 Task: Select and add the product "La Croix Passion Fruit" to cart from the store "Catering by Keto Bros Pizza".
Action: Mouse pressed left at (41, 71)
Screenshot: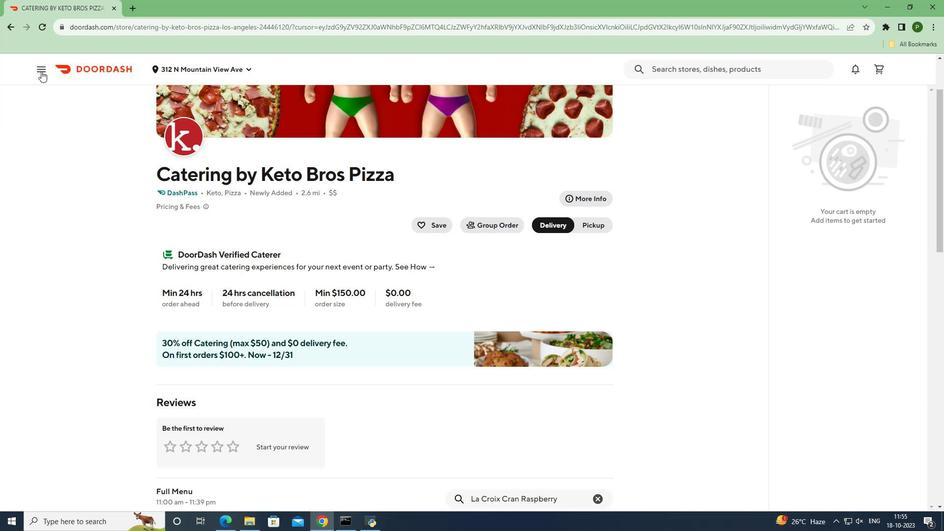 
Action: Mouse moved to (57, 142)
Screenshot: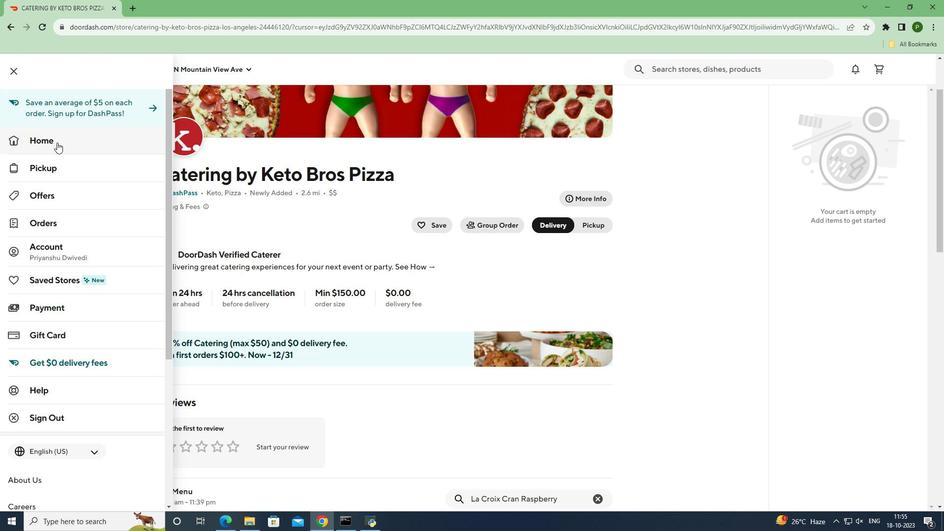 
Action: Mouse pressed left at (57, 142)
Screenshot: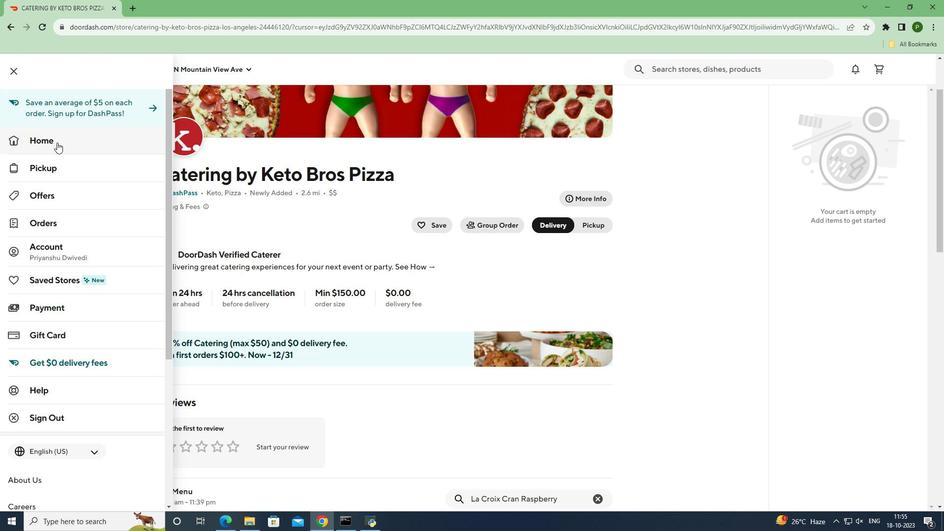 
Action: Mouse moved to (757, 107)
Screenshot: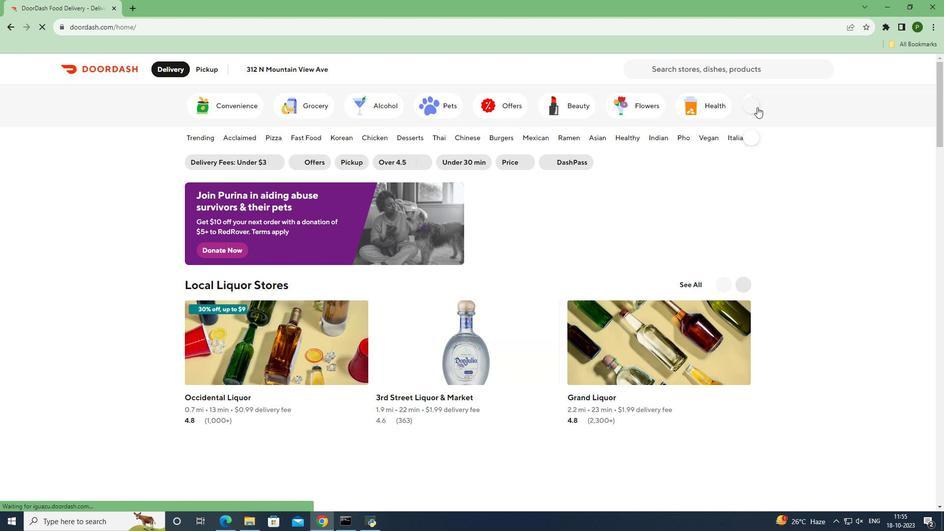 
Action: Mouse pressed left at (757, 107)
Screenshot: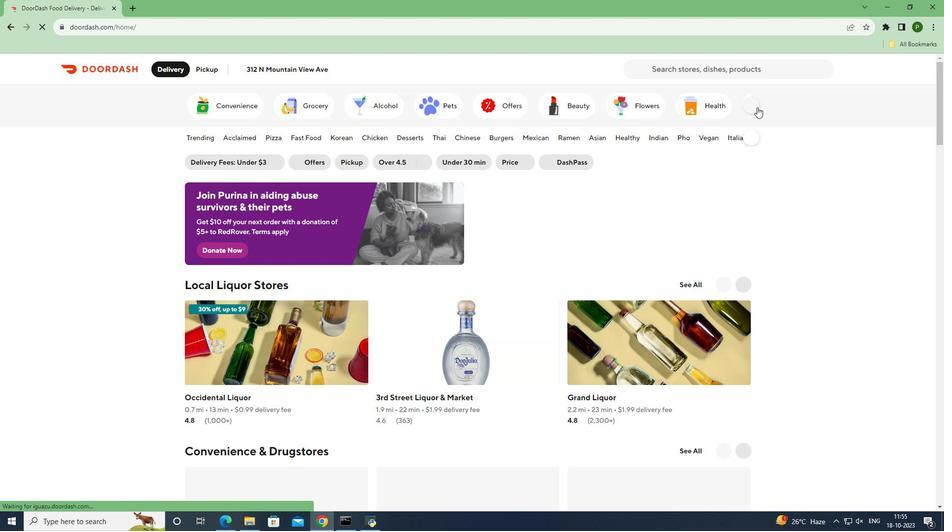 
Action: Mouse moved to (215, 107)
Screenshot: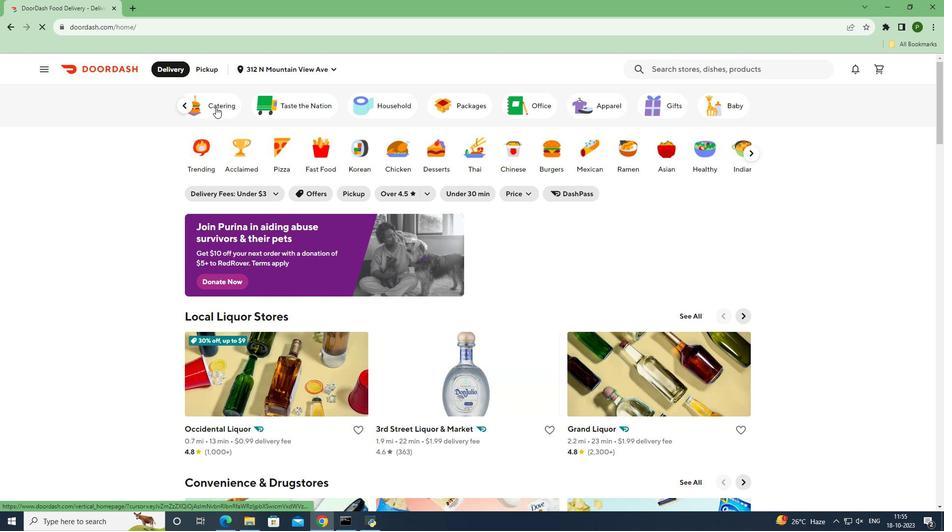 
Action: Mouse pressed left at (215, 107)
Screenshot: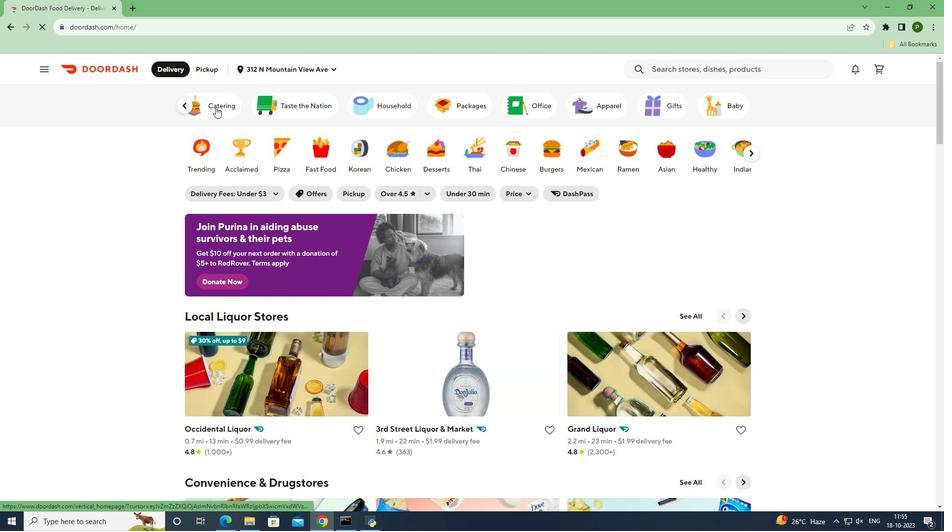 
Action: Mouse moved to (611, 201)
Screenshot: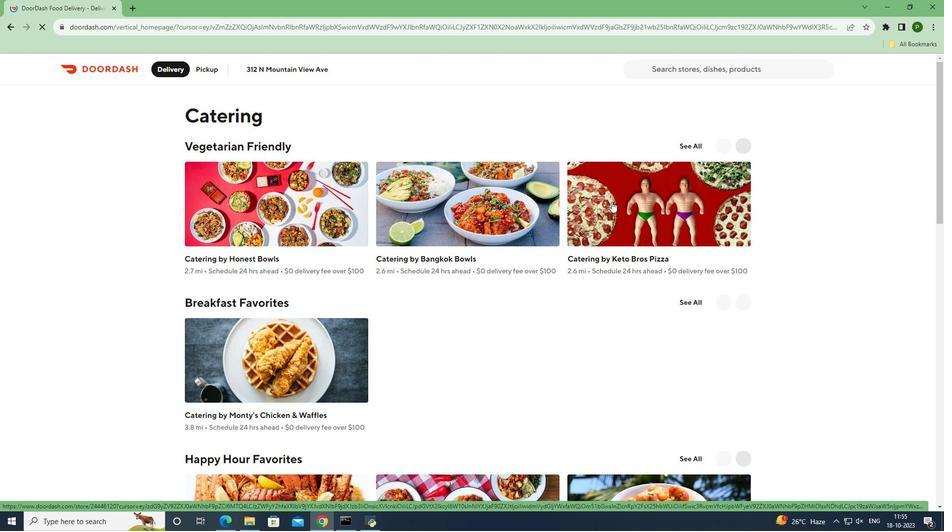 
Action: Mouse pressed left at (611, 201)
Screenshot: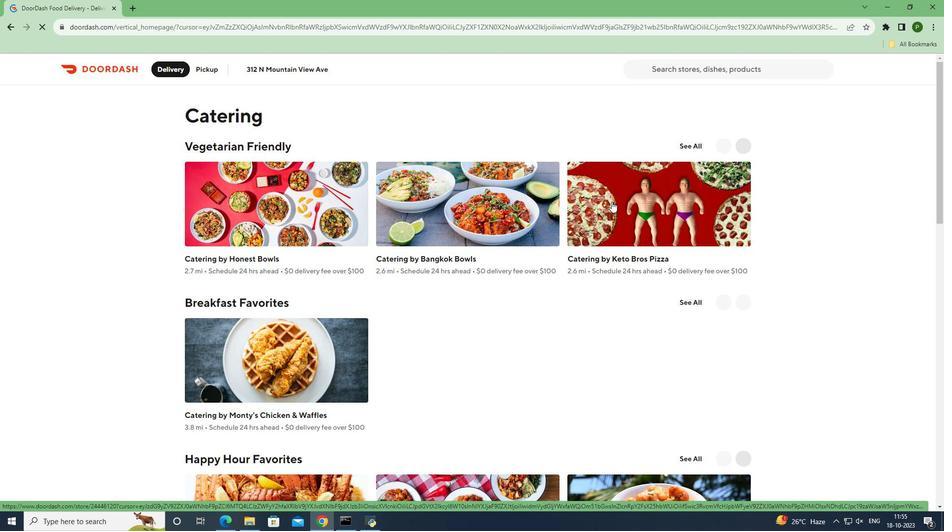 
Action: Mouse moved to (532, 295)
Screenshot: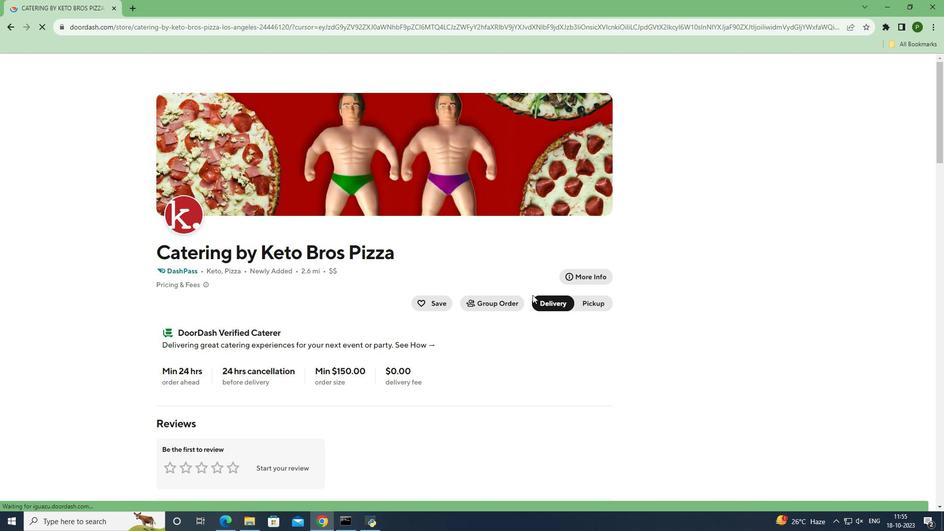 
Action: Mouse scrolled (532, 294) with delta (0, 0)
Screenshot: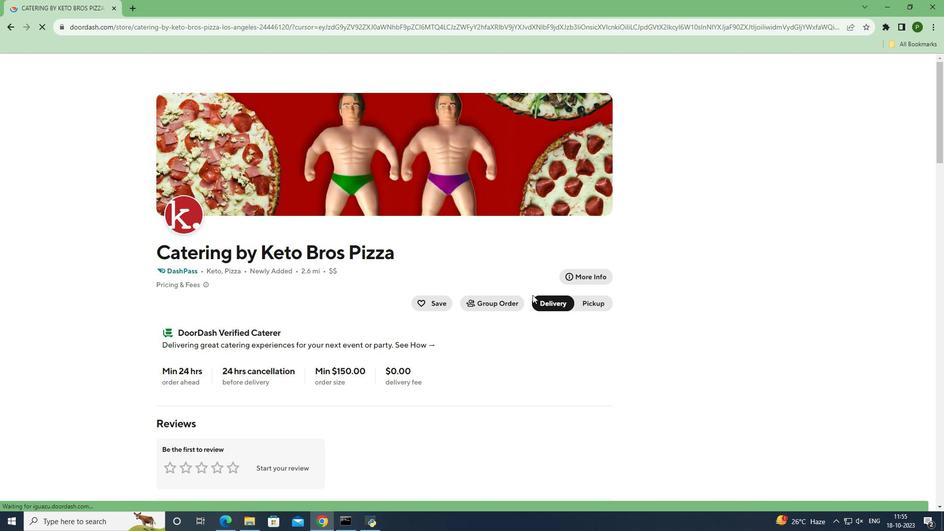 
Action: Mouse moved to (524, 296)
Screenshot: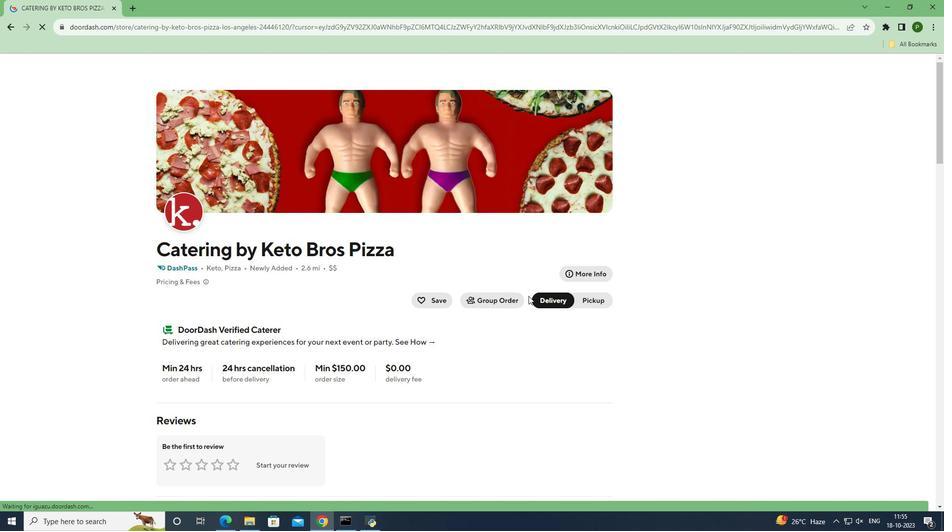 
Action: Mouse scrolled (524, 296) with delta (0, 0)
Screenshot: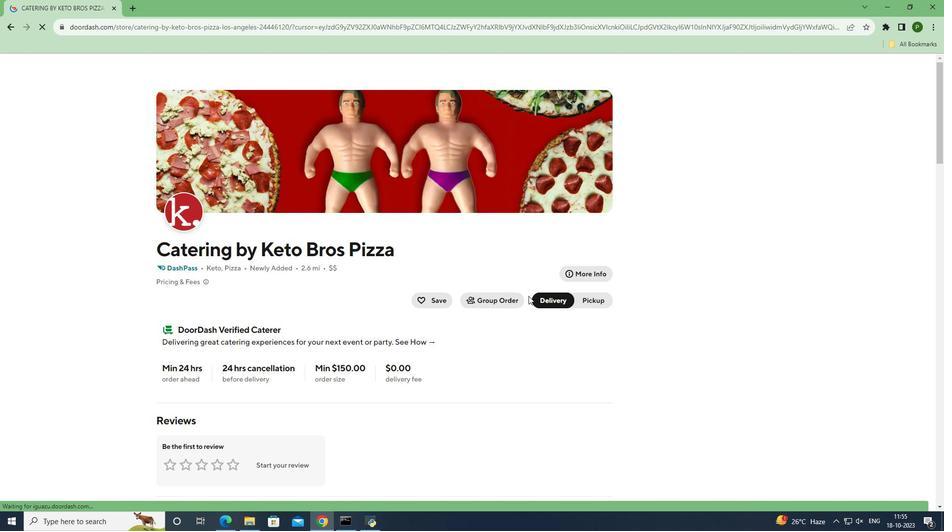 
Action: Mouse moved to (519, 296)
Screenshot: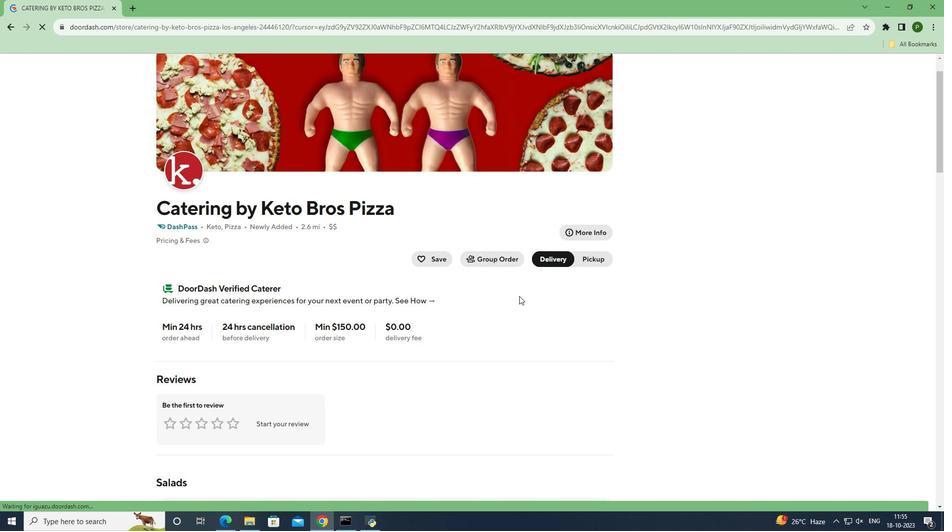 
Action: Mouse scrolled (519, 295) with delta (0, 0)
Screenshot: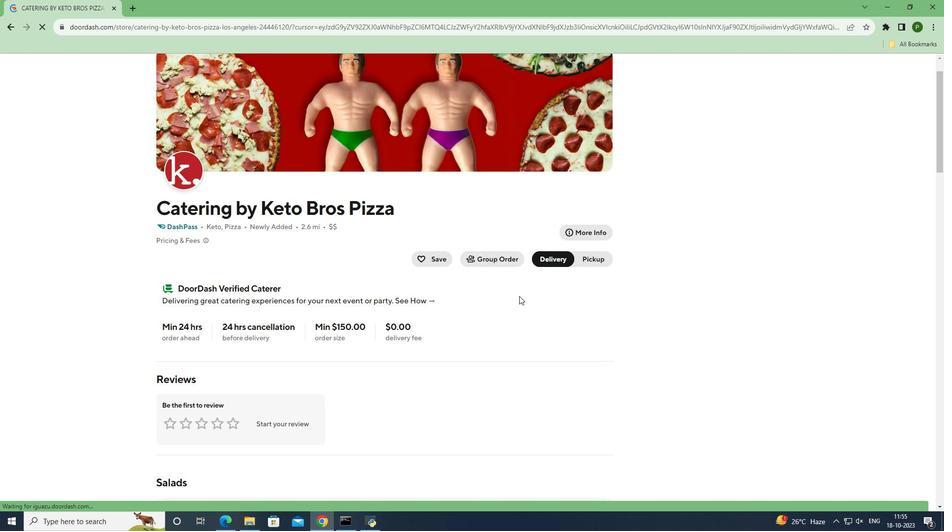 
Action: Mouse moved to (505, 286)
Screenshot: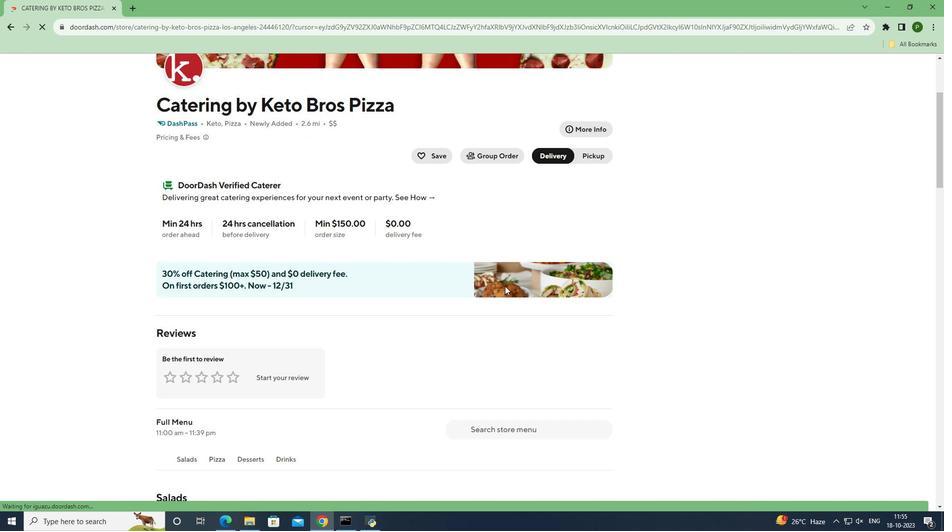 
Action: Mouse scrolled (505, 285) with delta (0, 0)
Screenshot: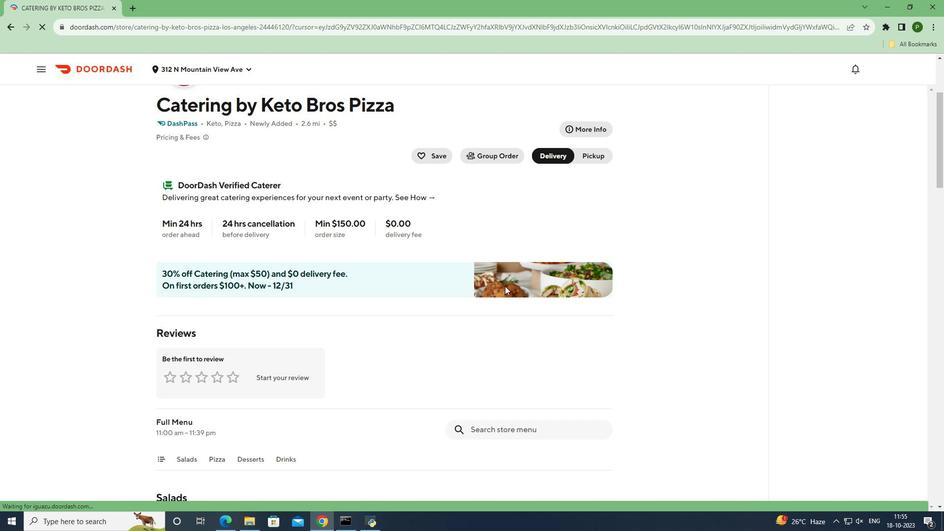 
Action: Mouse scrolled (505, 285) with delta (0, 0)
Screenshot: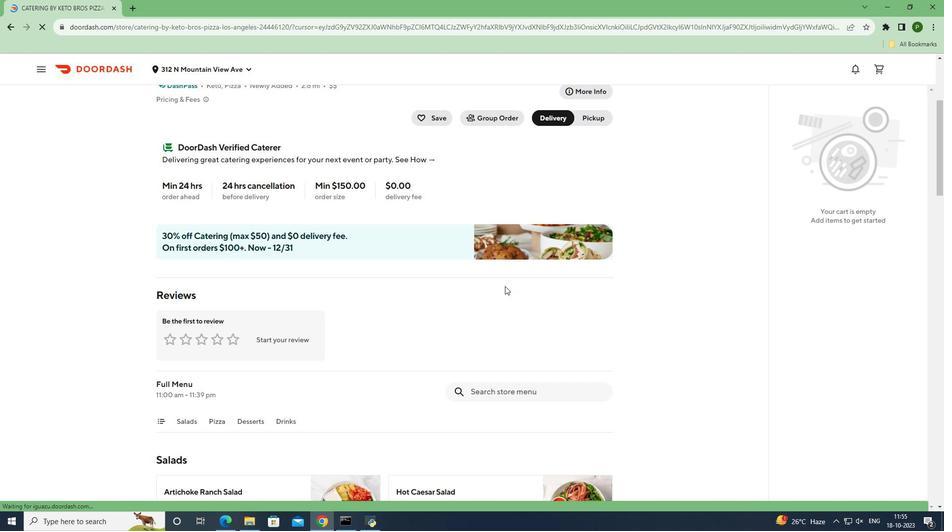 
Action: Mouse scrolled (505, 285) with delta (0, 0)
Screenshot: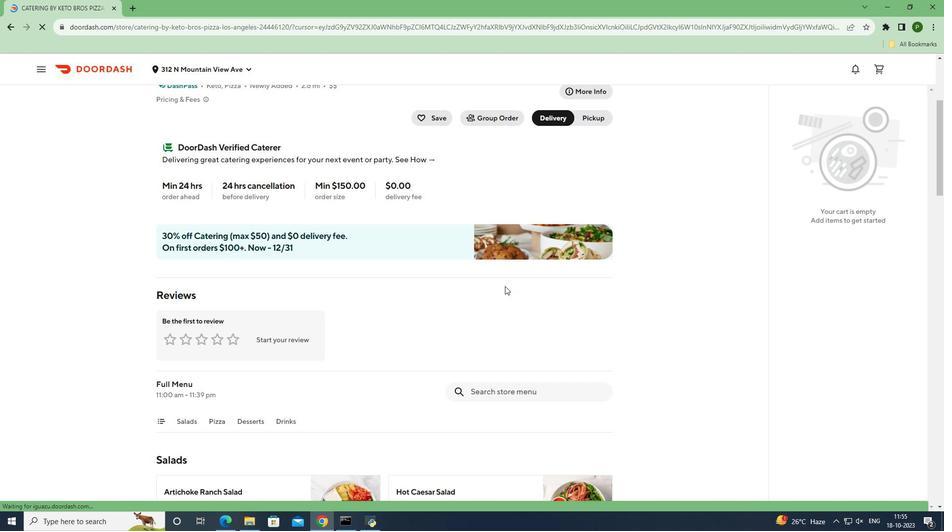 
Action: Mouse moved to (502, 284)
Screenshot: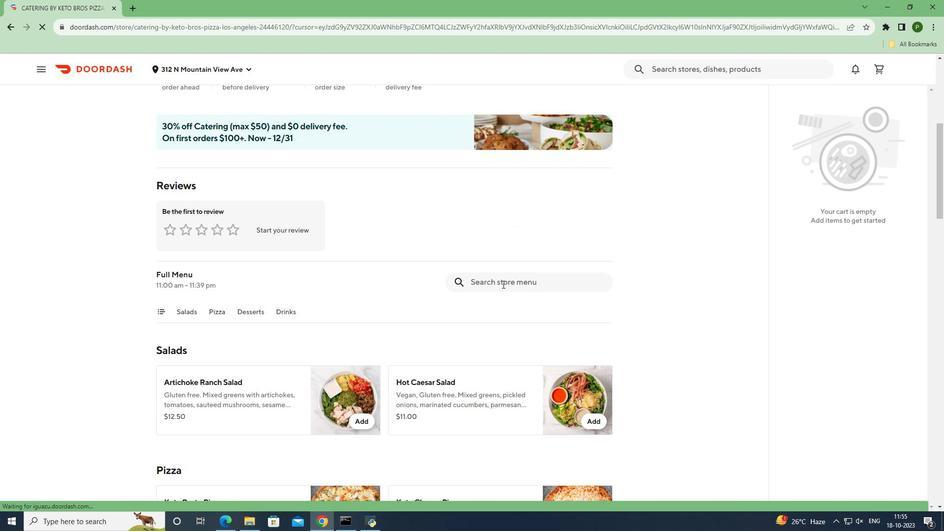 
Action: Mouse pressed left at (502, 284)
Screenshot: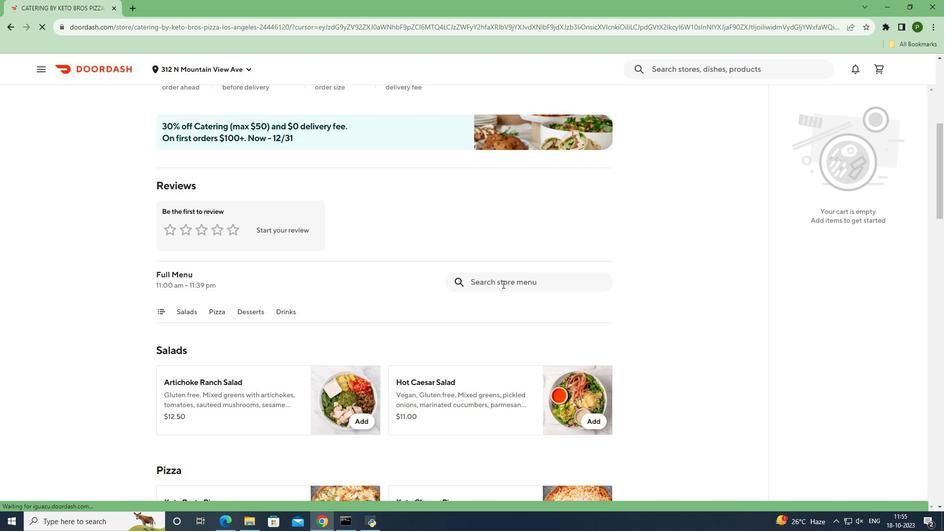 
Action: Key pressed <Key.caps_lock>L<Key.caps_lock>a<Key.space><Key.caps_lock>C<Key.caps_lock>roix<Key.space><Key.caps_lock>P<Key.caps_lock>assion<Key.space><Key.caps_lock>F<Key.caps_lock>ruit<Key.enter>
Screenshot: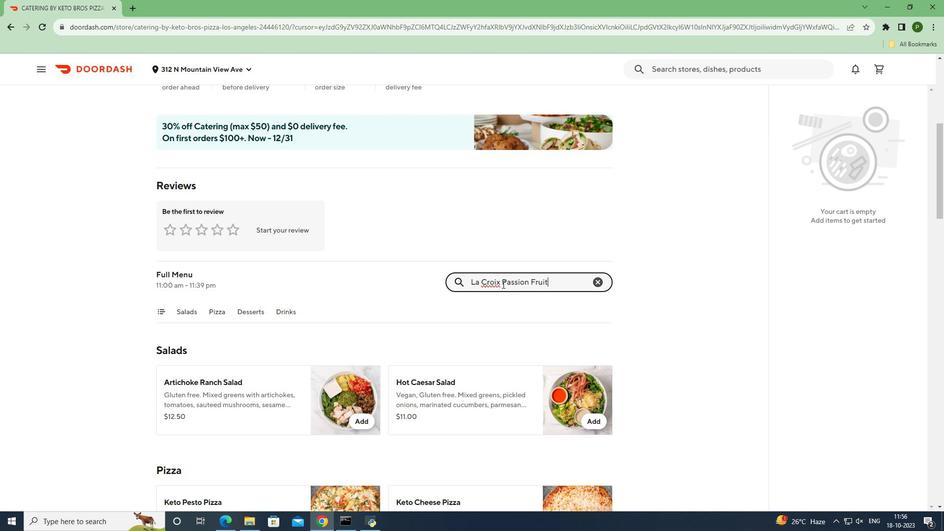 
Action: Mouse moved to (353, 271)
Screenshot: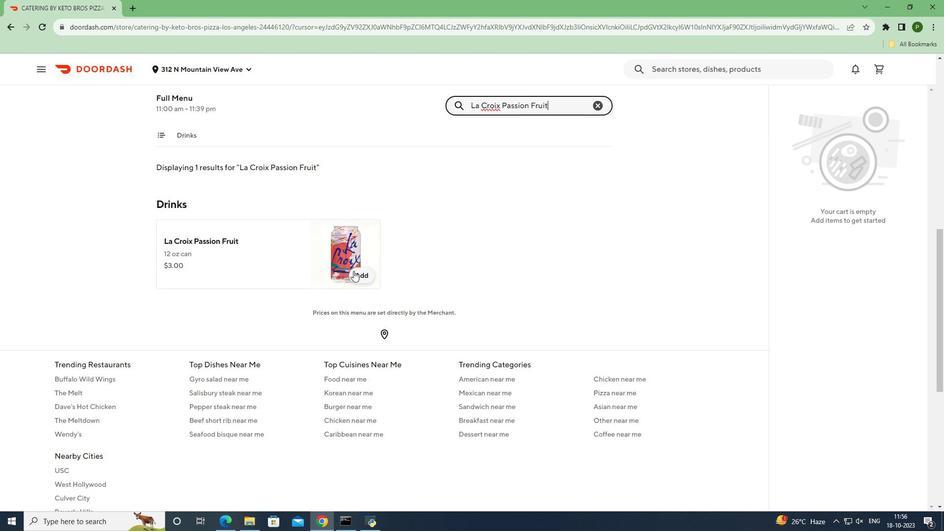 
Action: Mouse pressed left at (353, 271)
Screenshot: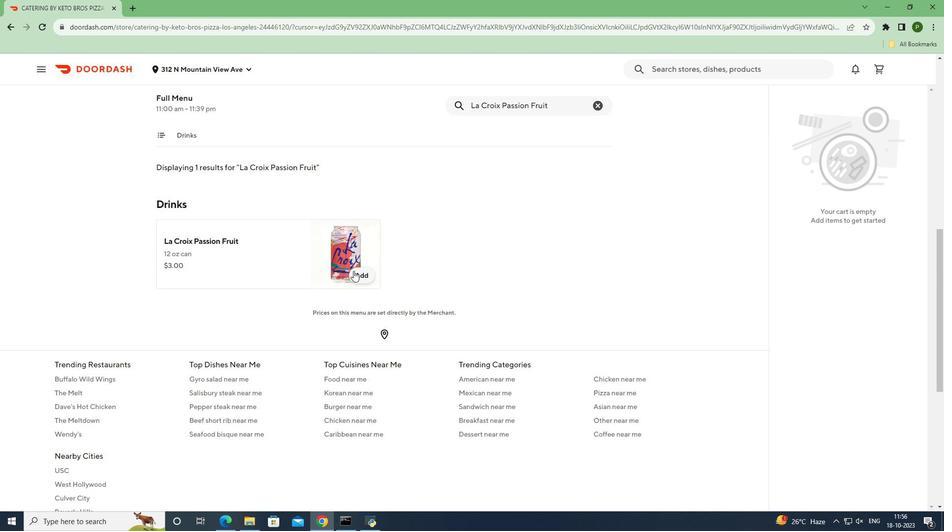 
Action: Mouse moved to (417, 303)
Screenshot: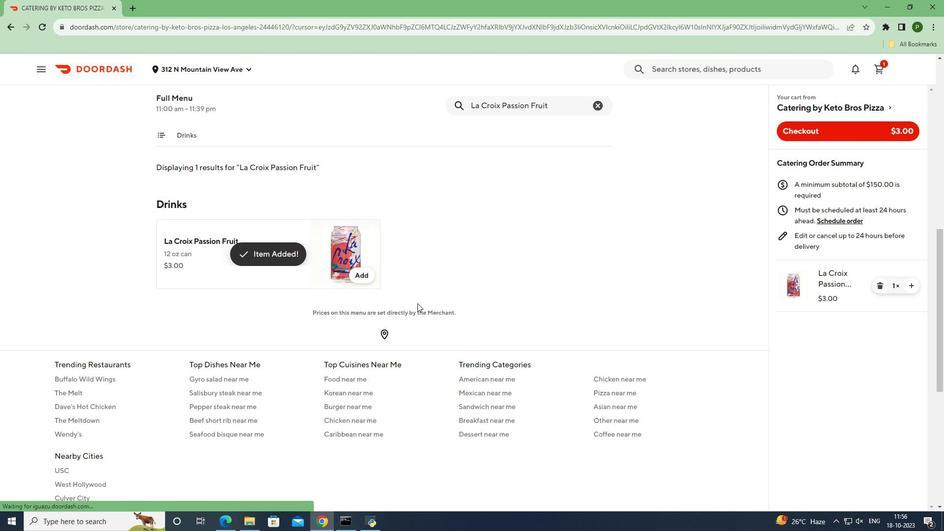 
